 Task: Use Asana to organize and track client feedback for the revision process.
Action: Mouse moved to (63, 261)
Screenshot: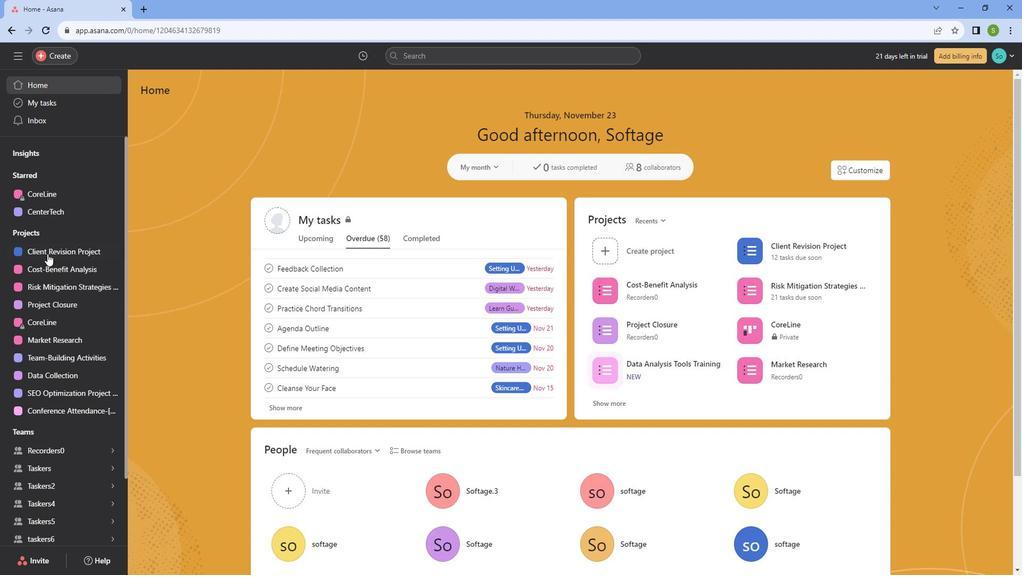 
Action: Mouse pressed left at (63, 261)
Screenshot: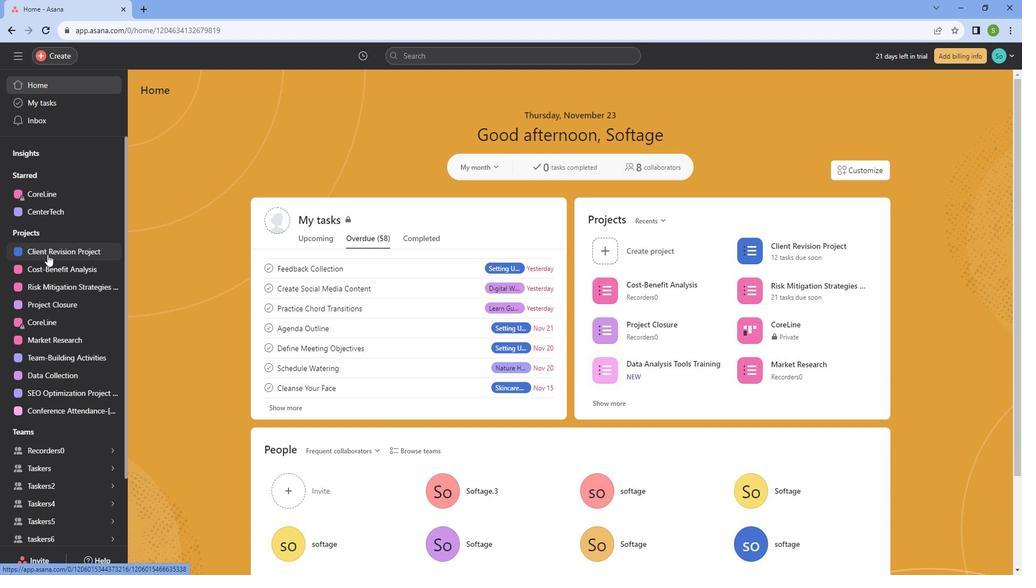 
Action: Mouse moved to (689, 174)
Screenshot: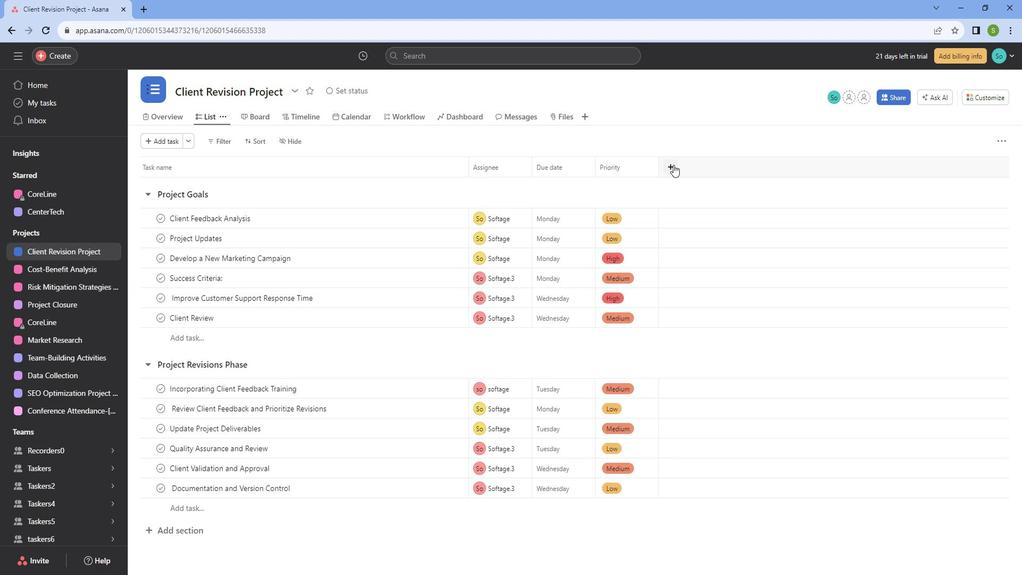 
Action: Mouse pressed left at (689, 174)
Screenshot: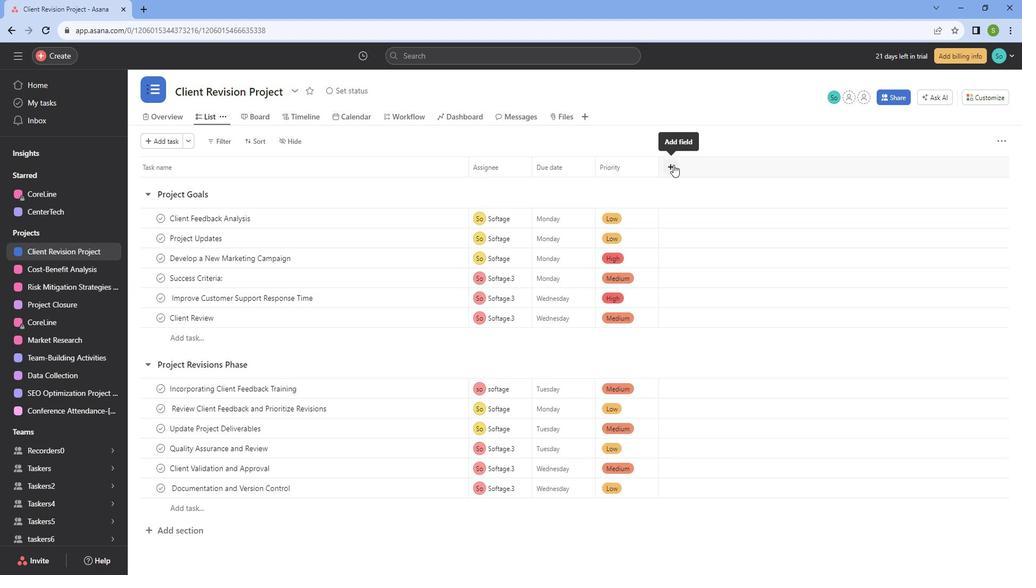 
Action: Mouse moved to (708, 301)
Screenshot: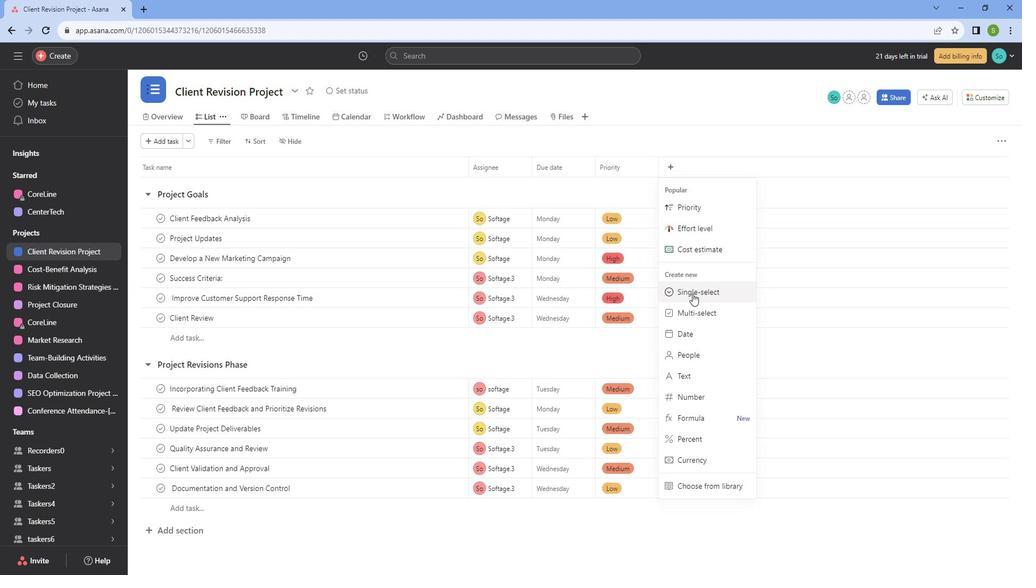 
Action: Mouse pressed left at (708, 301)
Screenshot: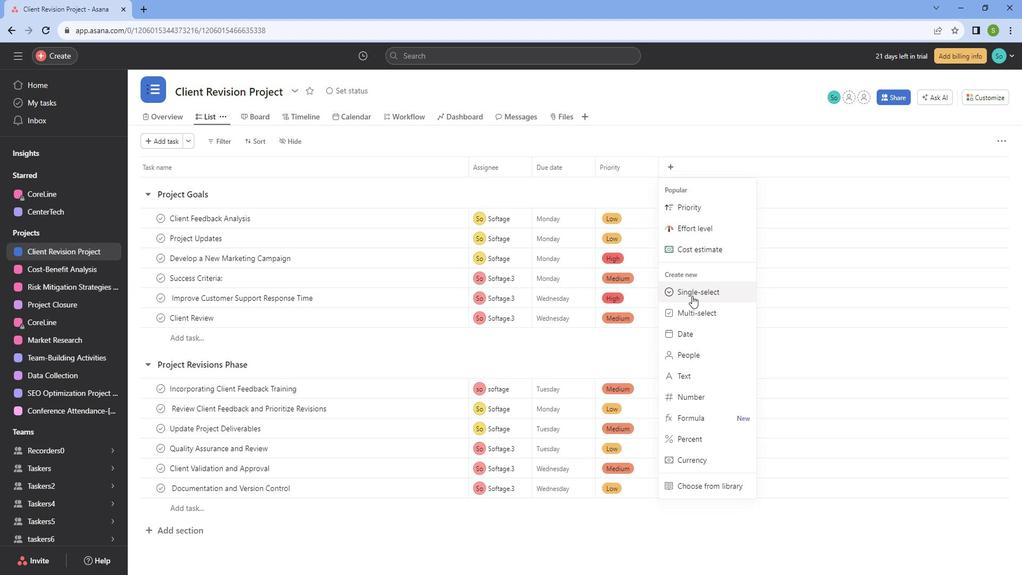 
Action: Mouse moved to (481, 234)
Screenshot: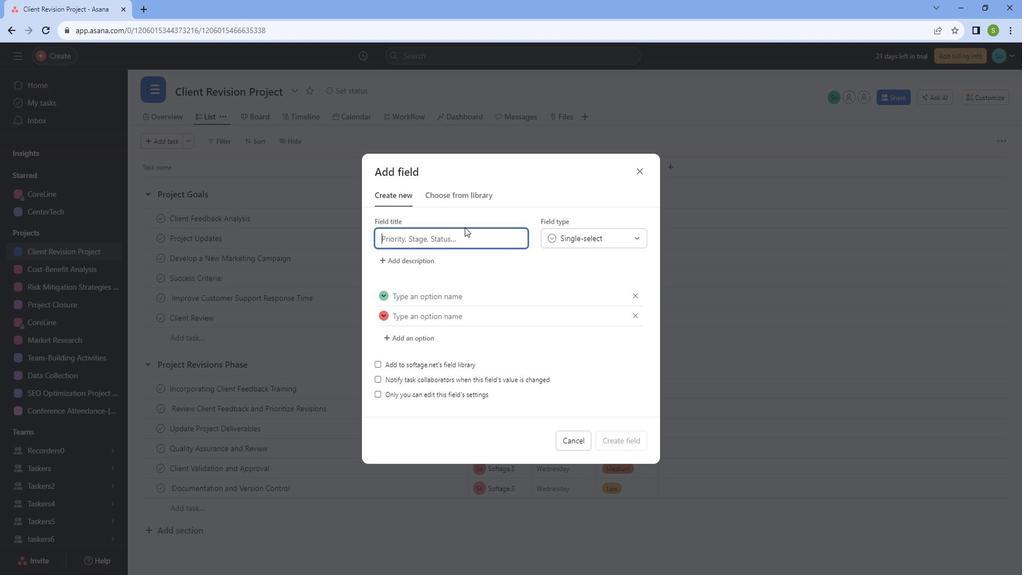 
Action: Key pressed <Key.caps_lock>C<Key.caps_lock>lient<Key.space><Key.caps_lock>F<Key.caps_lock>eedback
Screenshot: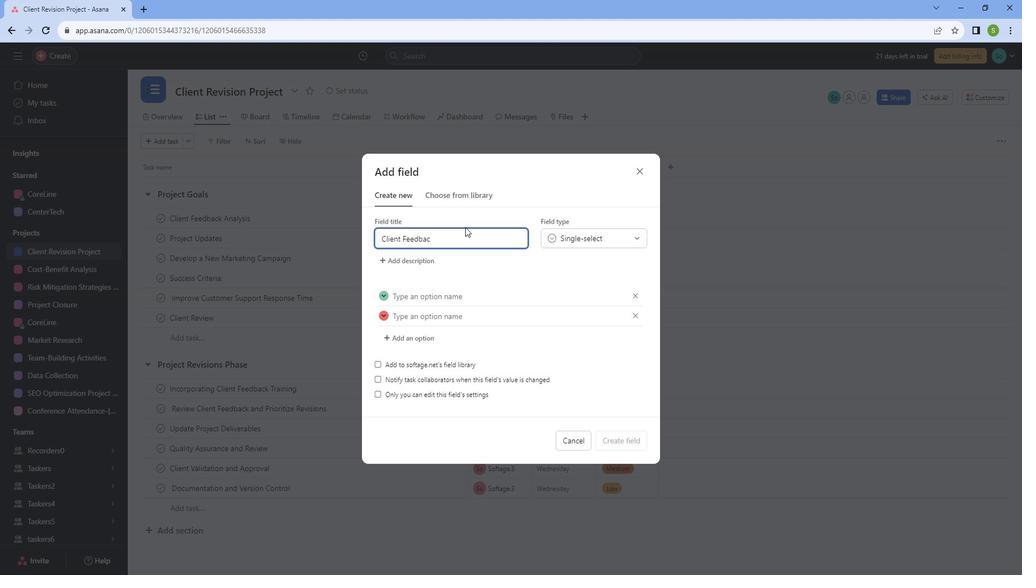 
Action: Mouse moved to (466, 297)
Screenshot: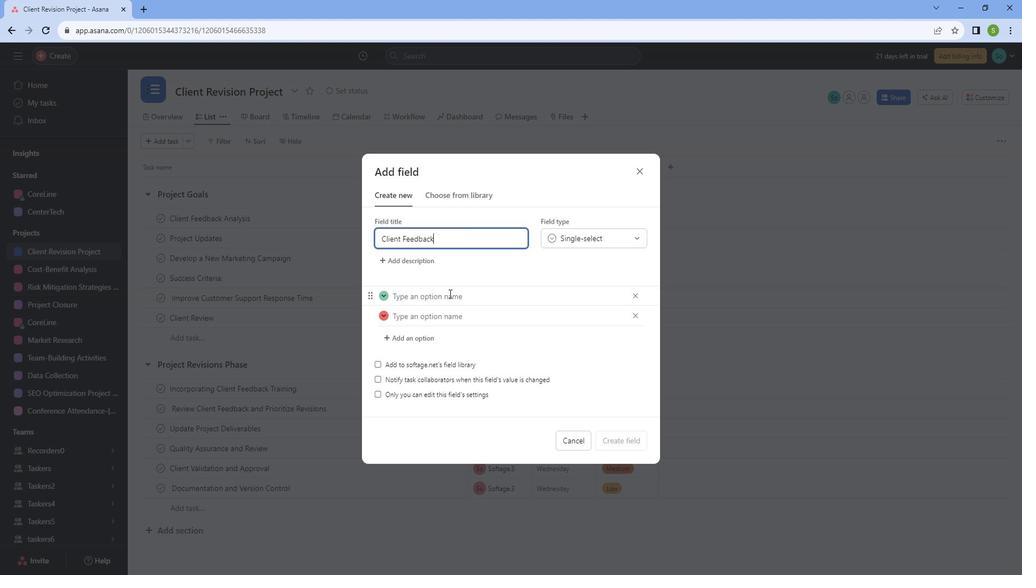 
Action: Mouse pressed left at (466, 297)
Screenshot: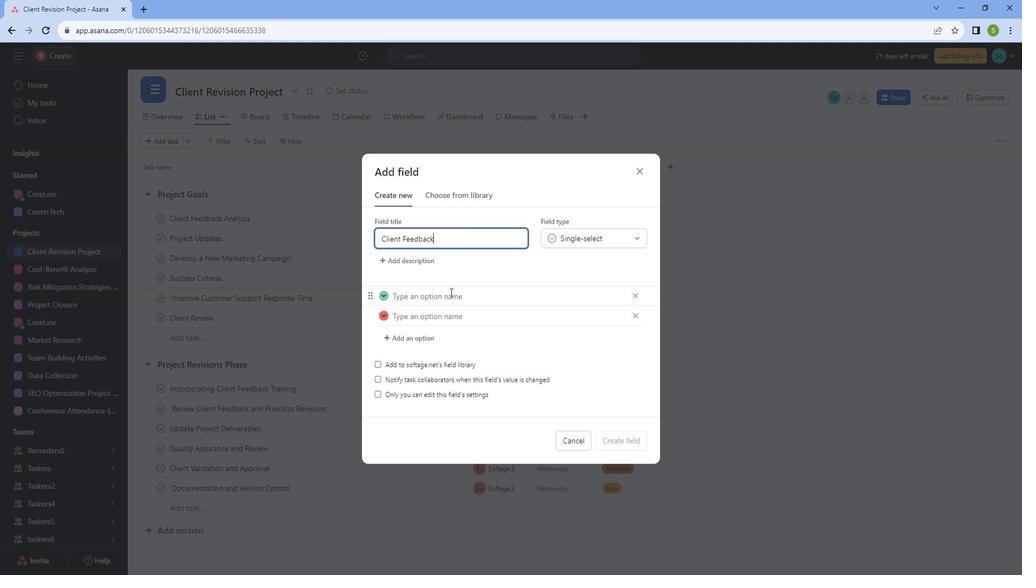 
Action: Key pressed <Key.caps_lock>G<Key.caps_lock>ood<Key.space>to<Key.space><Key.caps_lock>G<Key.caps_lock>o
Screenshot: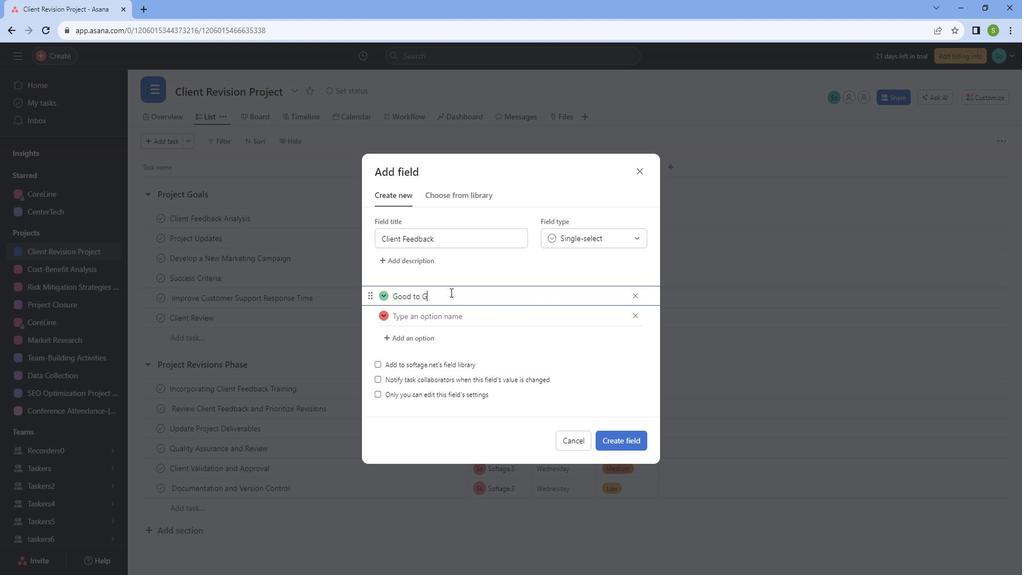 
Action: Mouse moved to (450, 311)
Screenshot: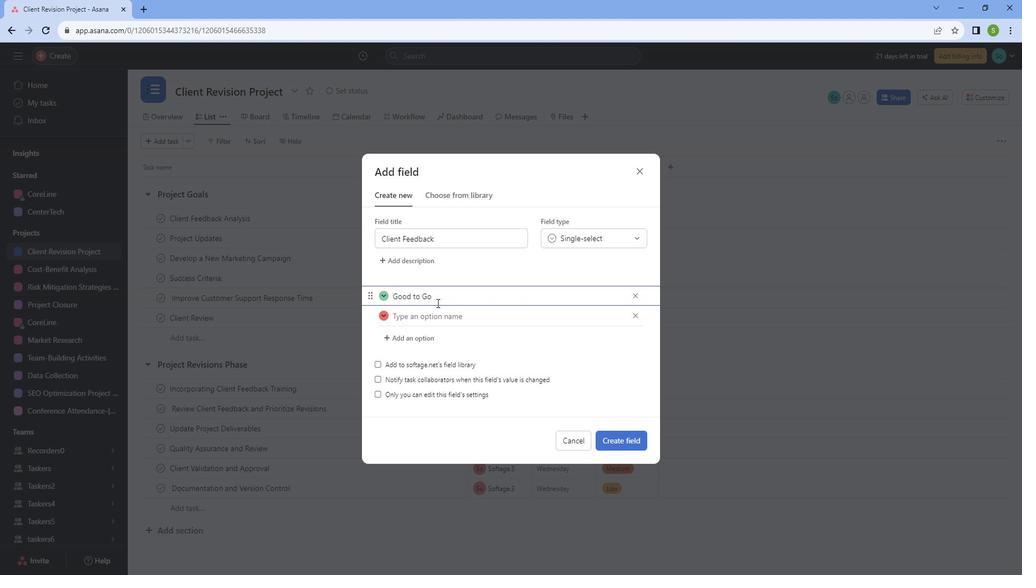 
Action: Mouse pressed left at (450, 311)
Screenshot: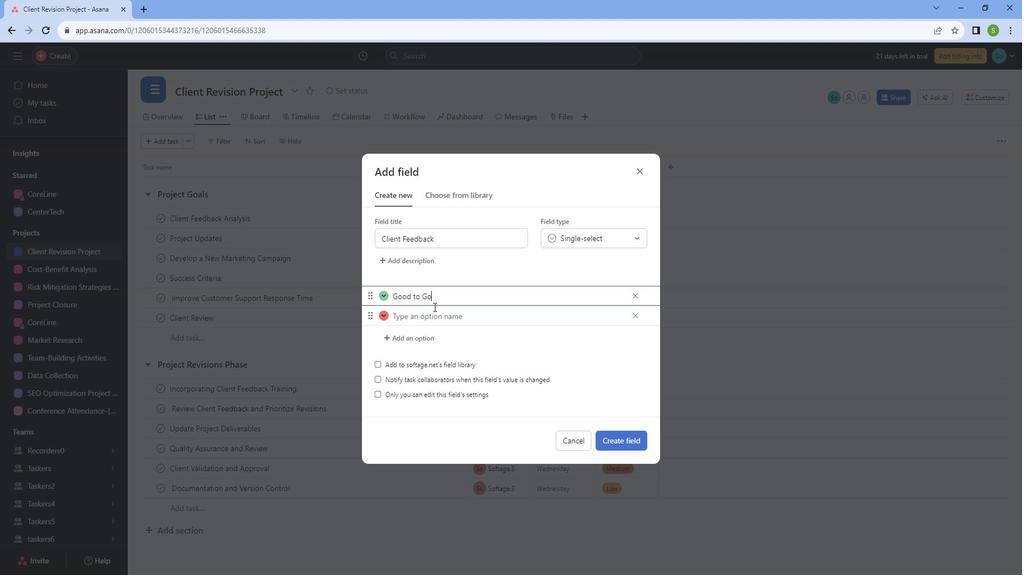 
Action: Key pressed <Key.caps_lock>N<Key.caps_lock>eeds<Key.space><Key.caps_lock>P<Key.caps_lock>reparation
Screenshot: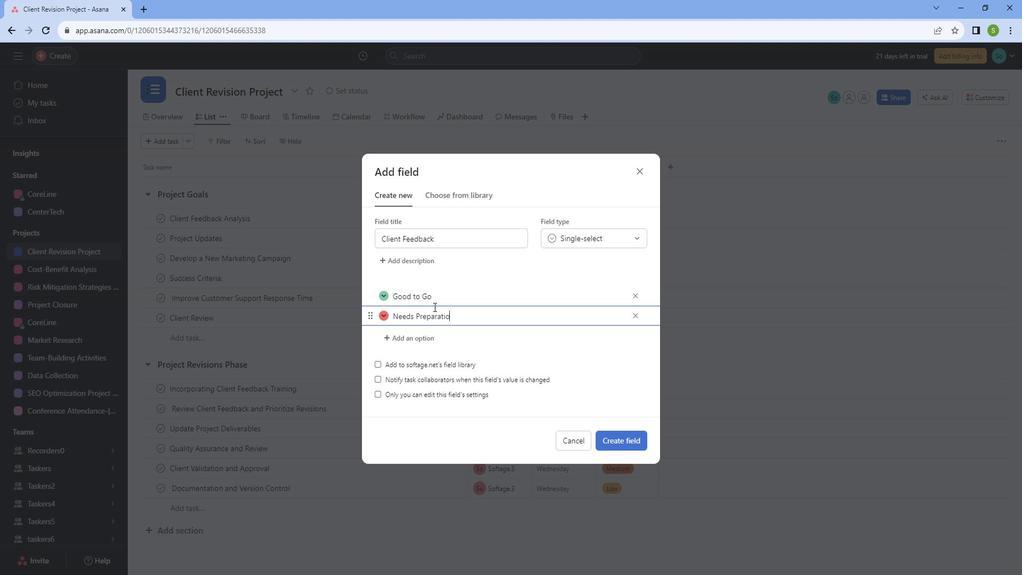 
Action: Mouse moved to (648, 438)
Screenshot: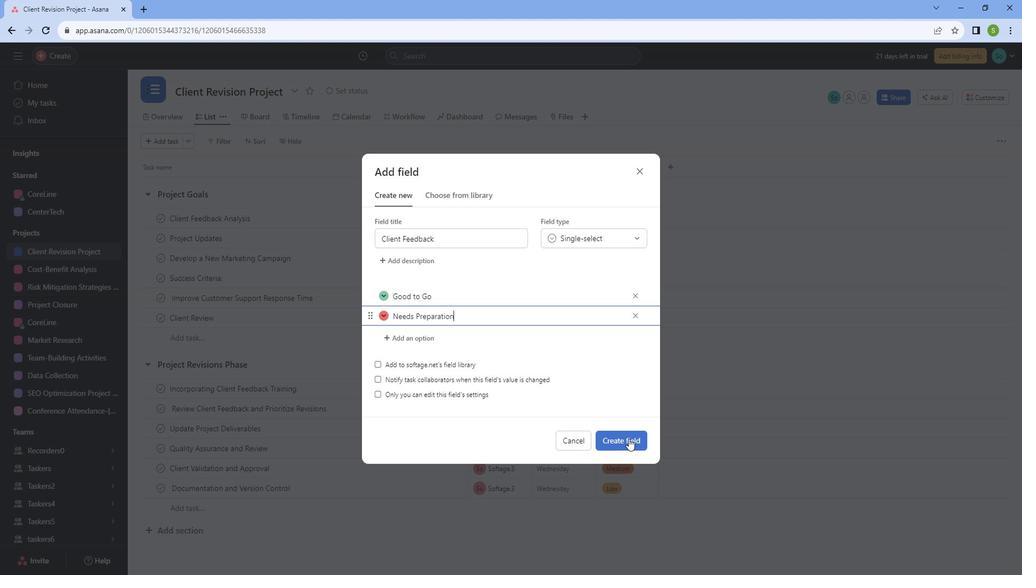 
Action: Mouse pressed left at (648, 438)
Screenshot: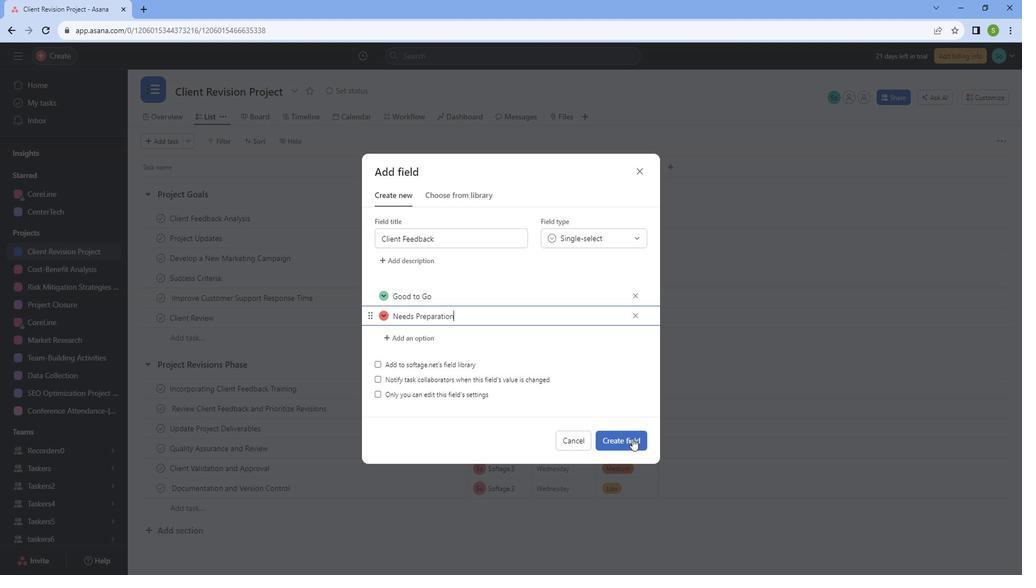
Action: Mouse moved to (736, 391)
Screenshot: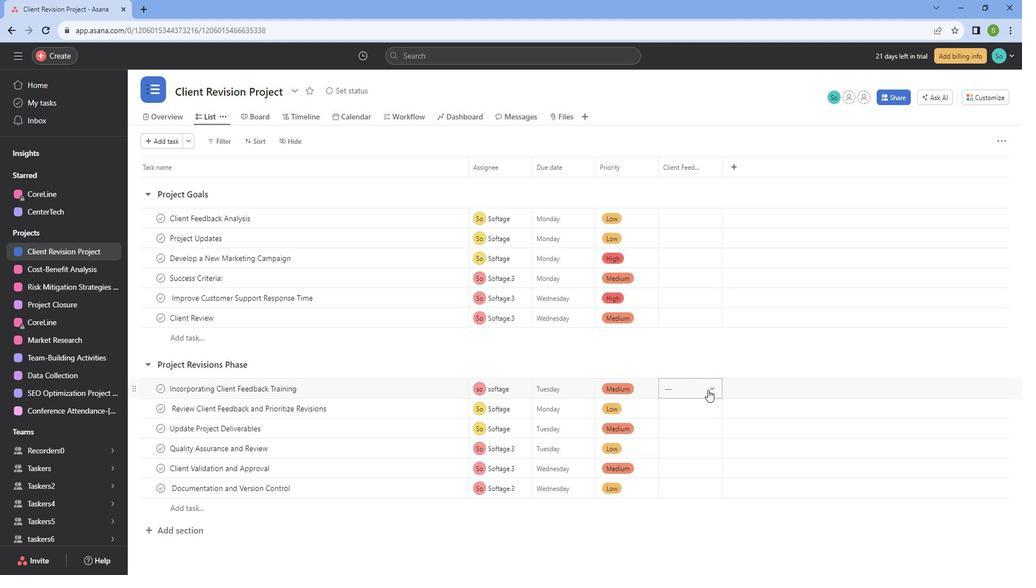 
Action: Mouse pressed left at (736, 391)
Screenshot: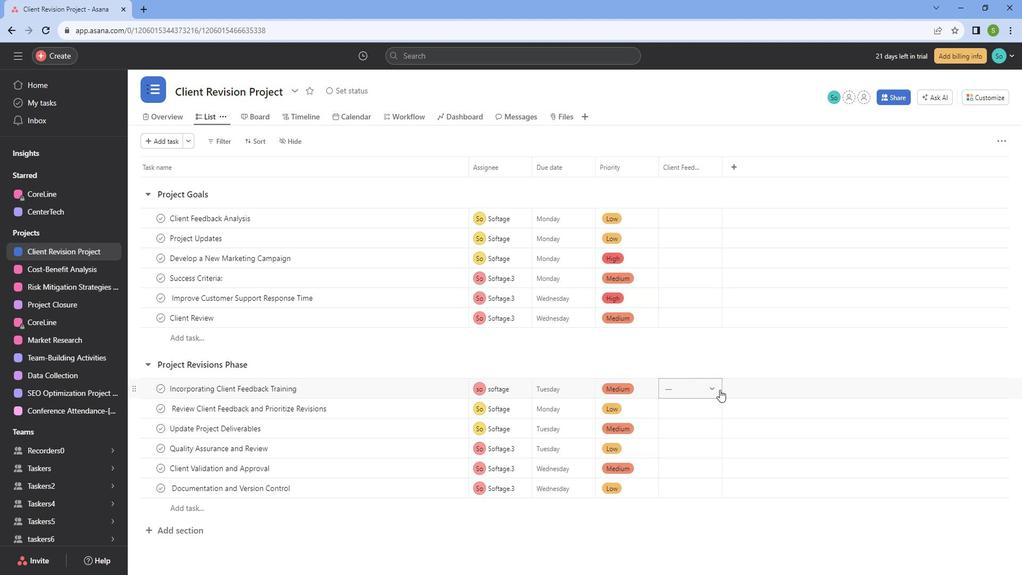 
Action: Mouse moved to (717, 425)
Screenshot: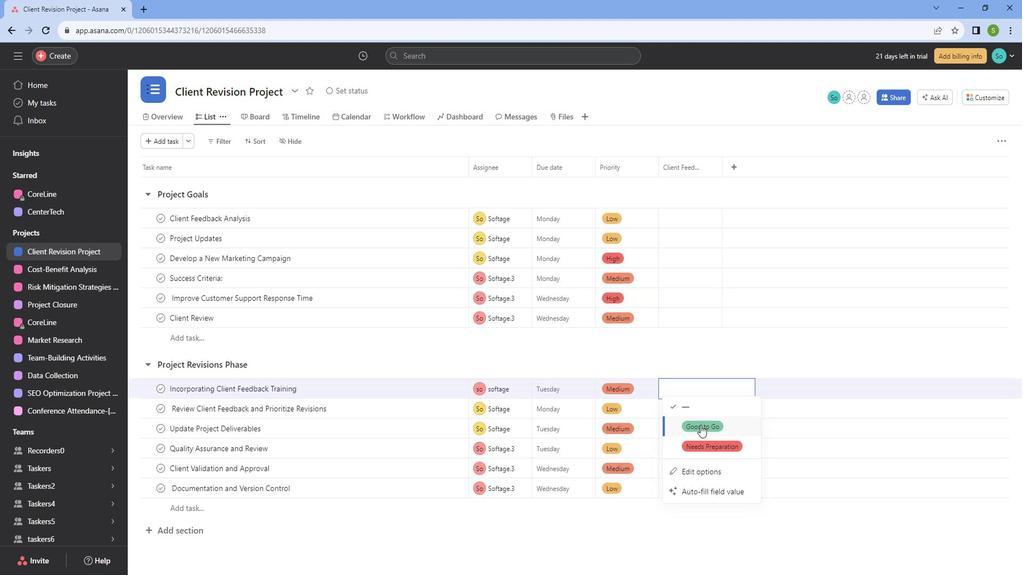 
Action: Mouse pressed left at (717, 425)
Screenshot: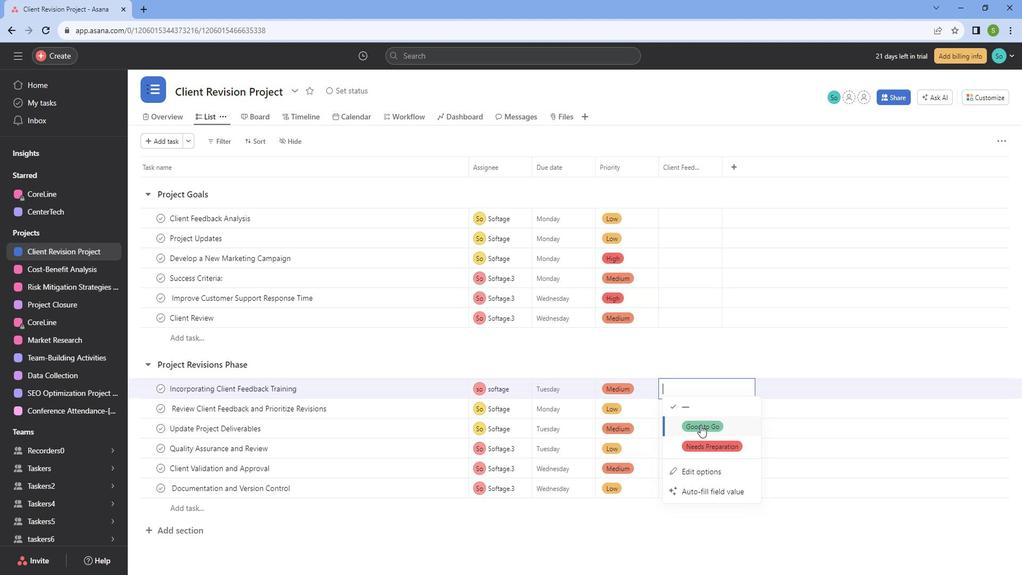 
Action: Mouse moved to (730, 408)
Screenshot: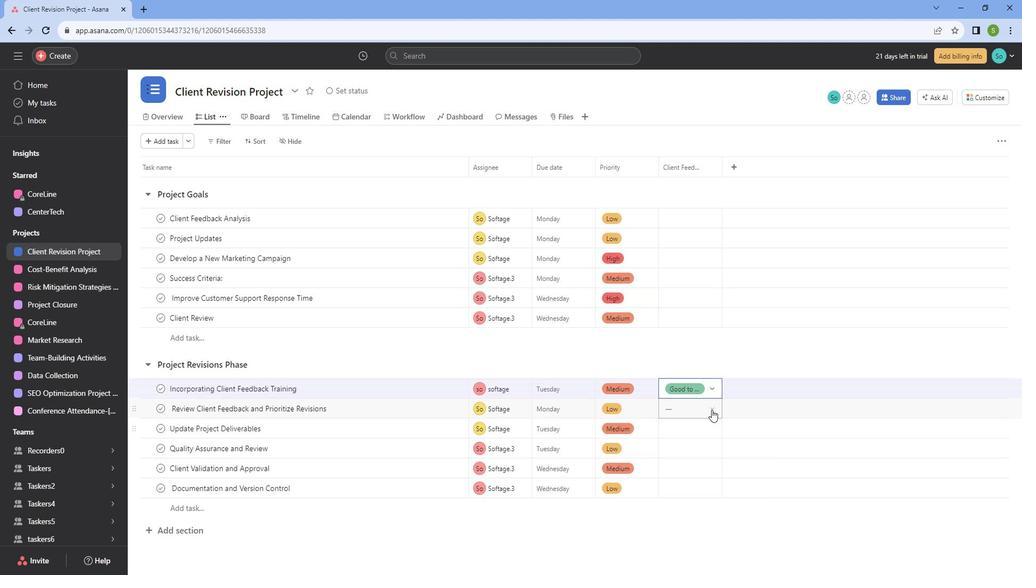 
Action: Mouse pressed left at (730, 408)
Screenshot: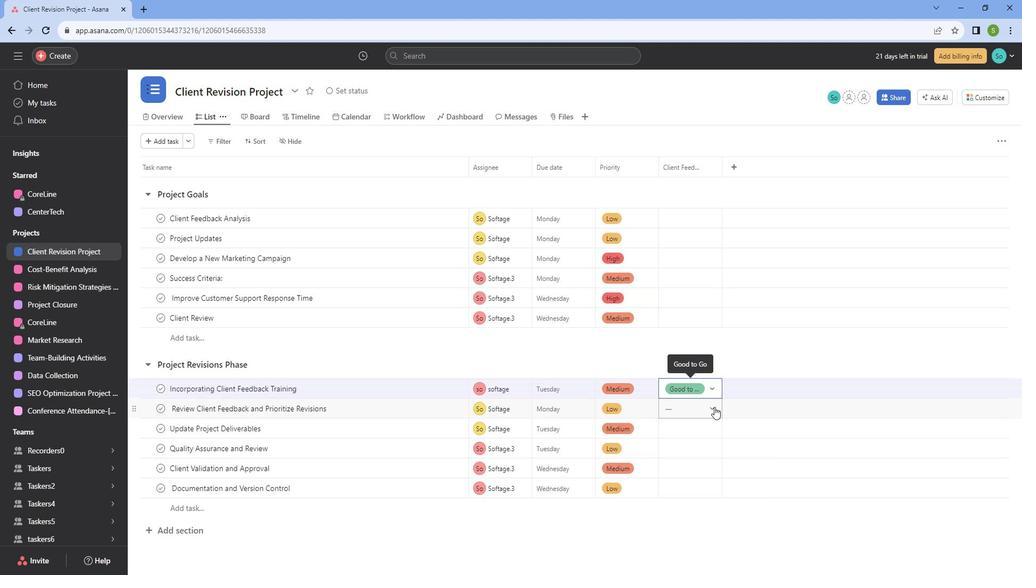 
Action: Mouse moved to (732, 460)
Screenshot: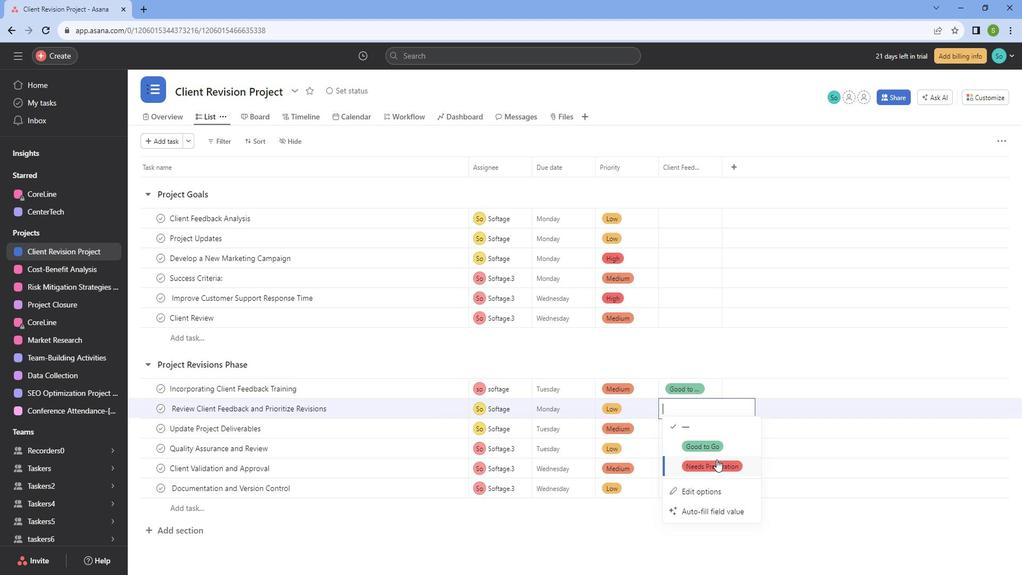 
Action: Mouse pressed left at (732, 460)
Screenshot: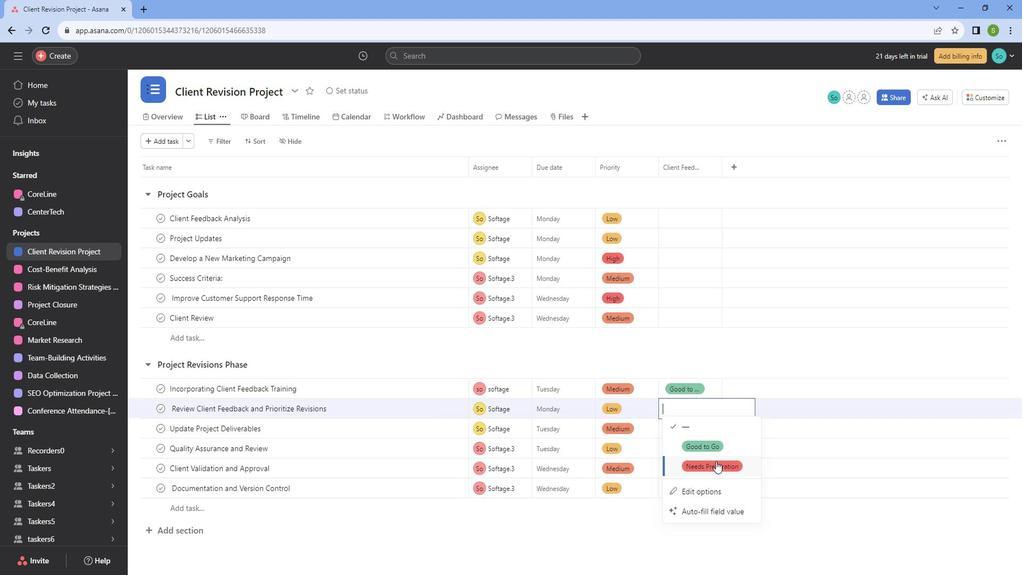 
Action: Mouse moved to (727, 416)
Screenshot: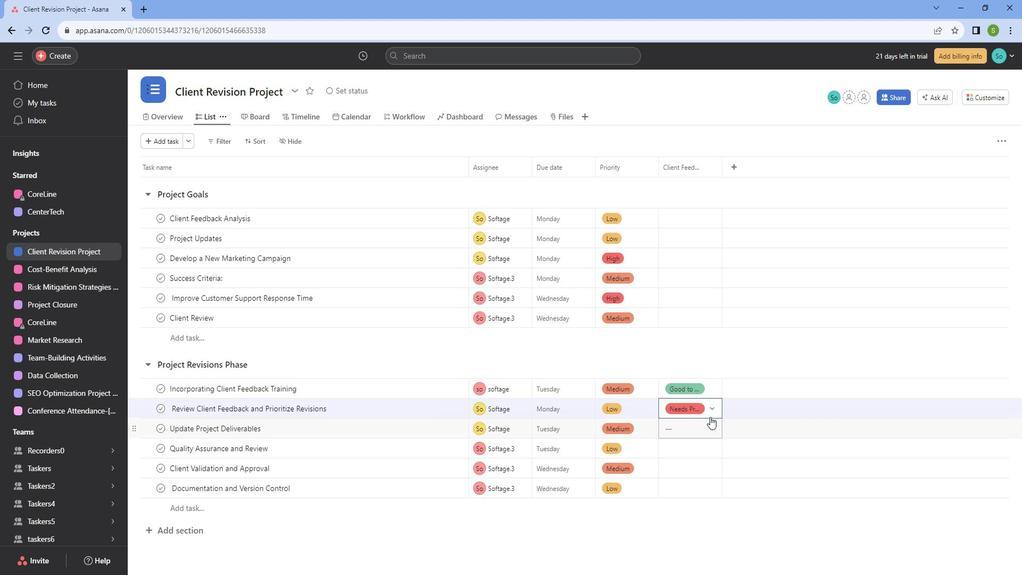 
Action: Mouse pressed left at (727, 416)
Screenshot: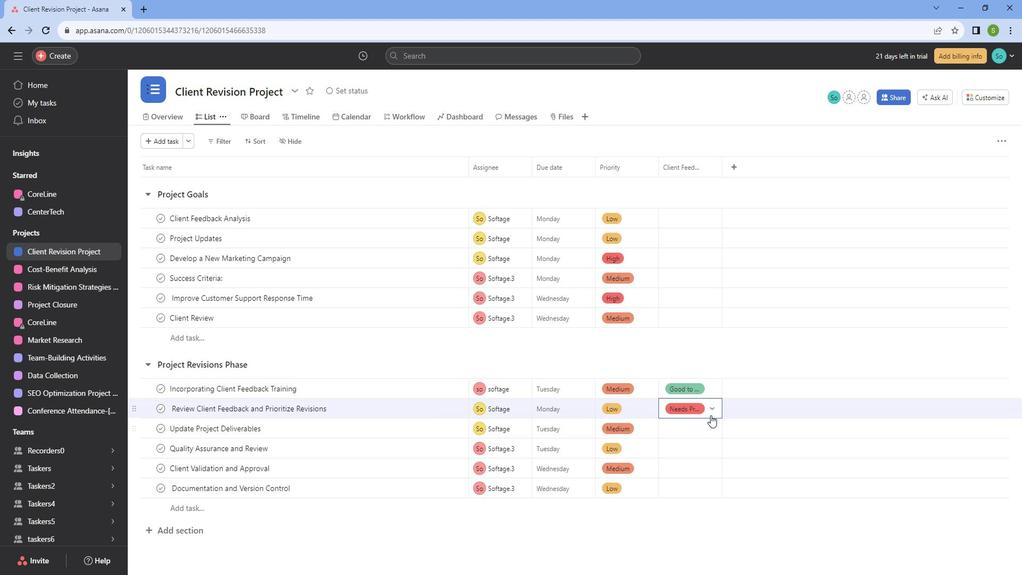 
Action: Mouse moved to (752, 369)
Screenshot: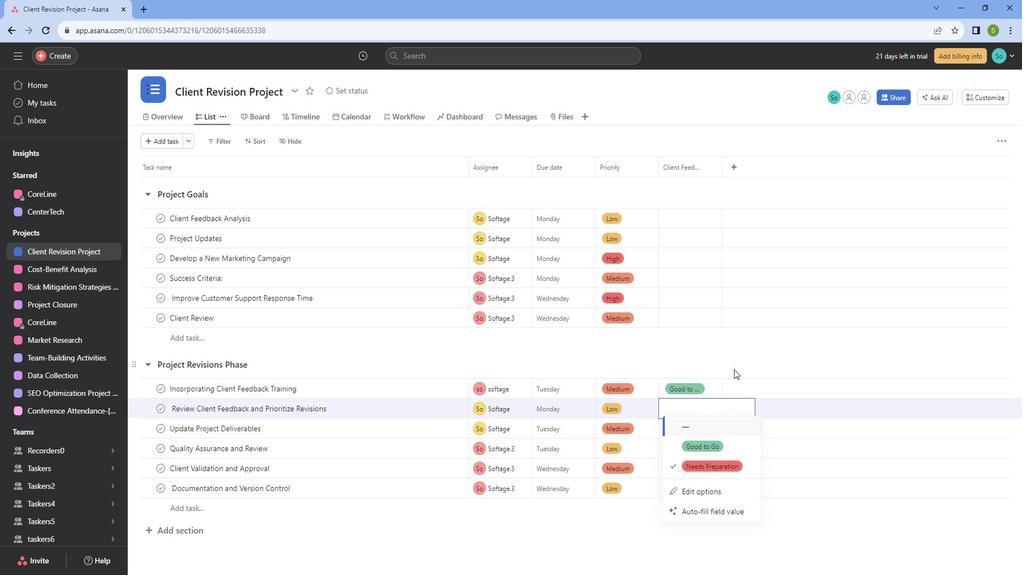 
Action: Mouse pressed left at (752, 369)
Screenshot: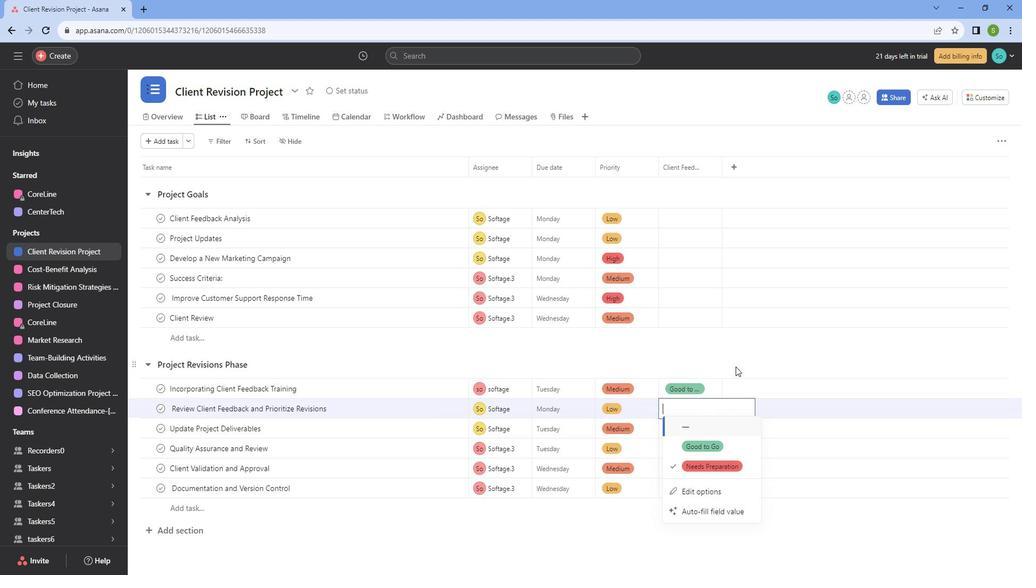 
Action: Mouse moved to (726, 406)
Screenshot: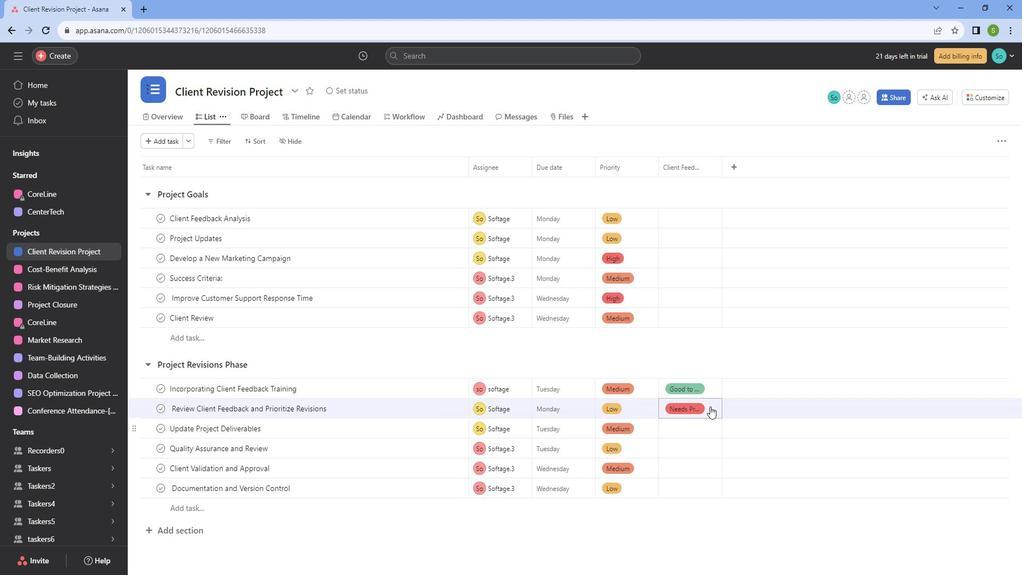 
Action: Mouse pressed left at (726, 406)
Screenshot: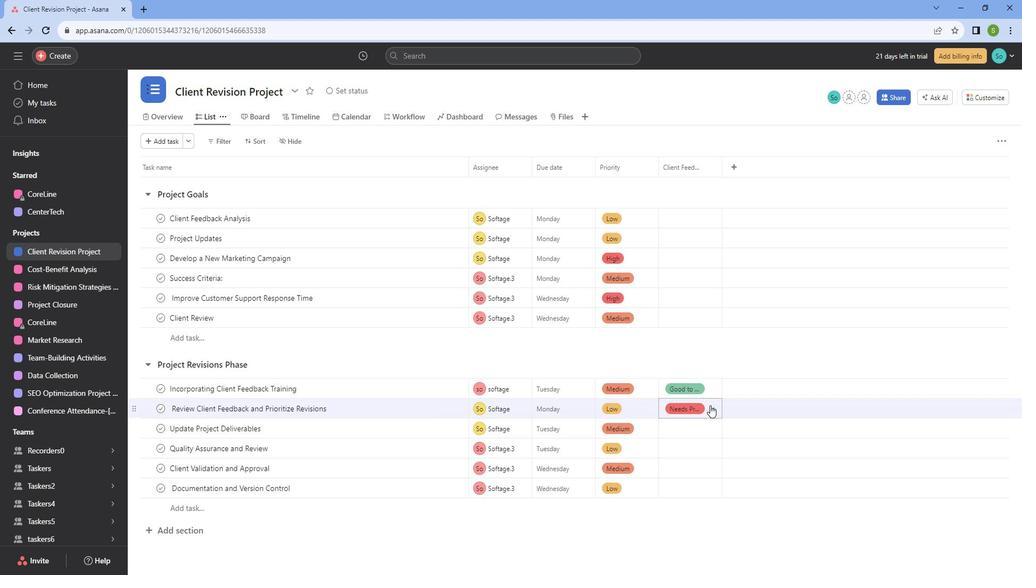 
Action: Mouse moved to (716, 440)
Screenshot: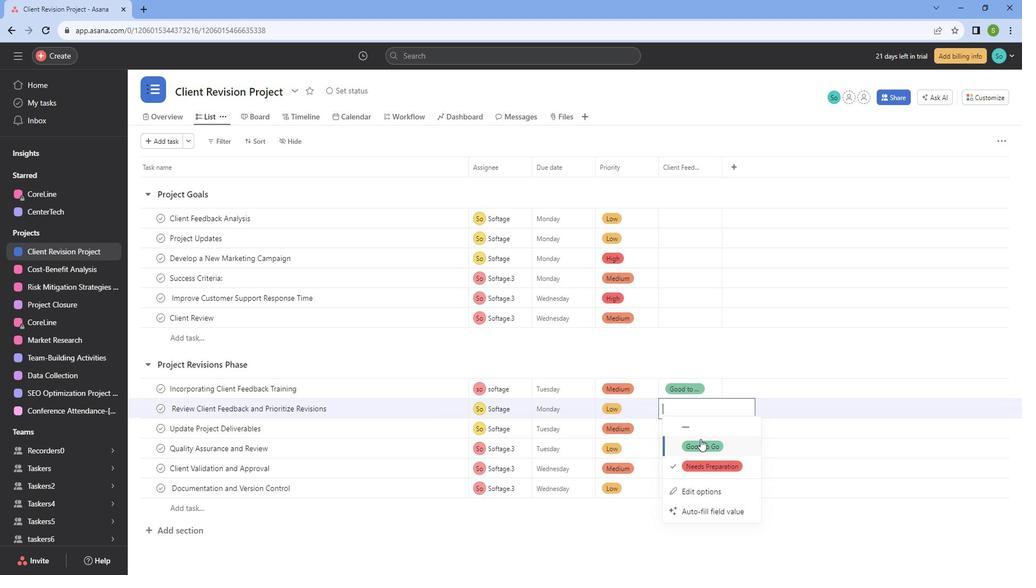 
Action: Mouse pressed left at (716, 440)
Screenshot: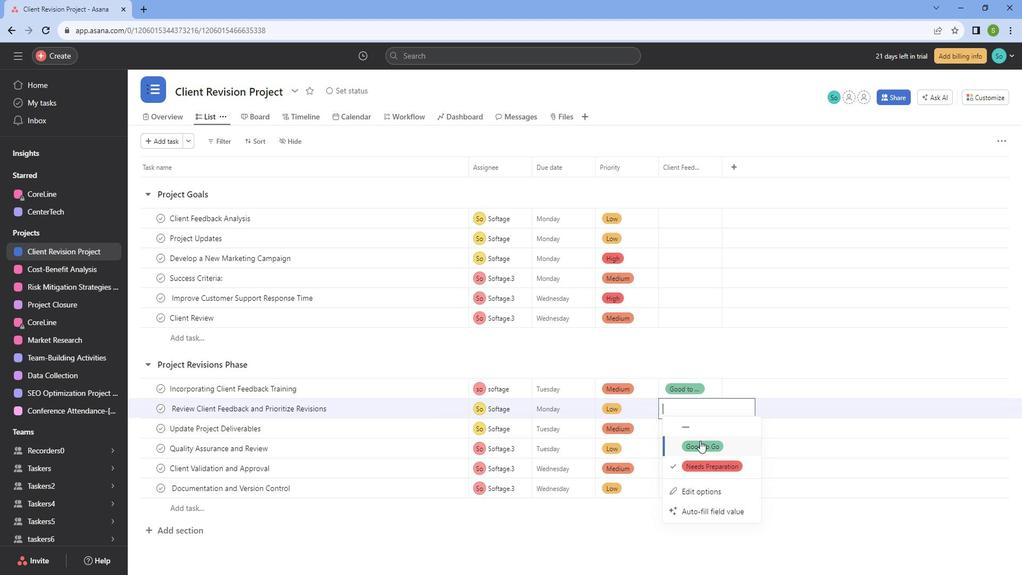 
Action: Mouse moved to (720, 424)
Screenshot: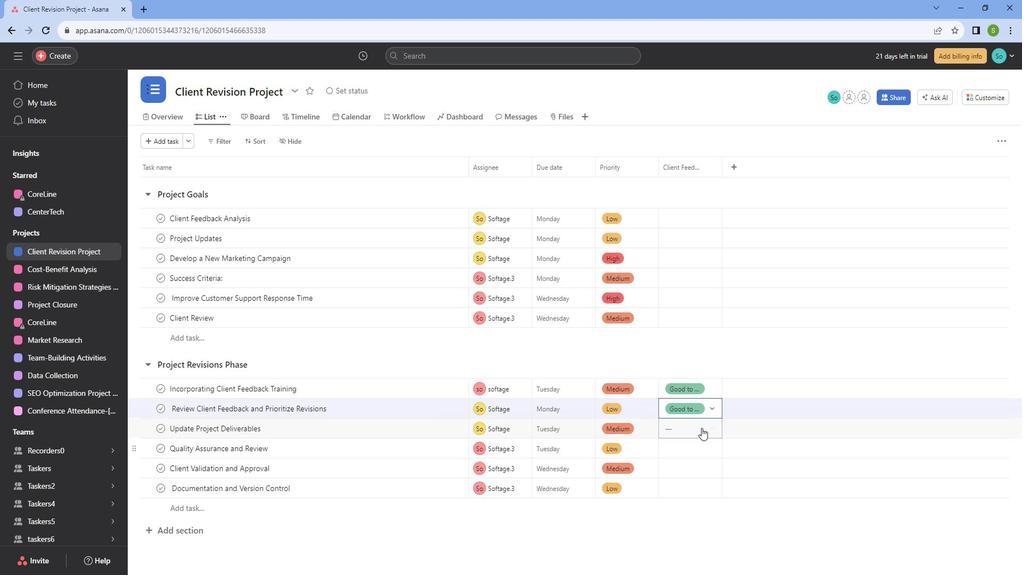 
Action: Mouse pressed left at (720, 424)
Screenshot: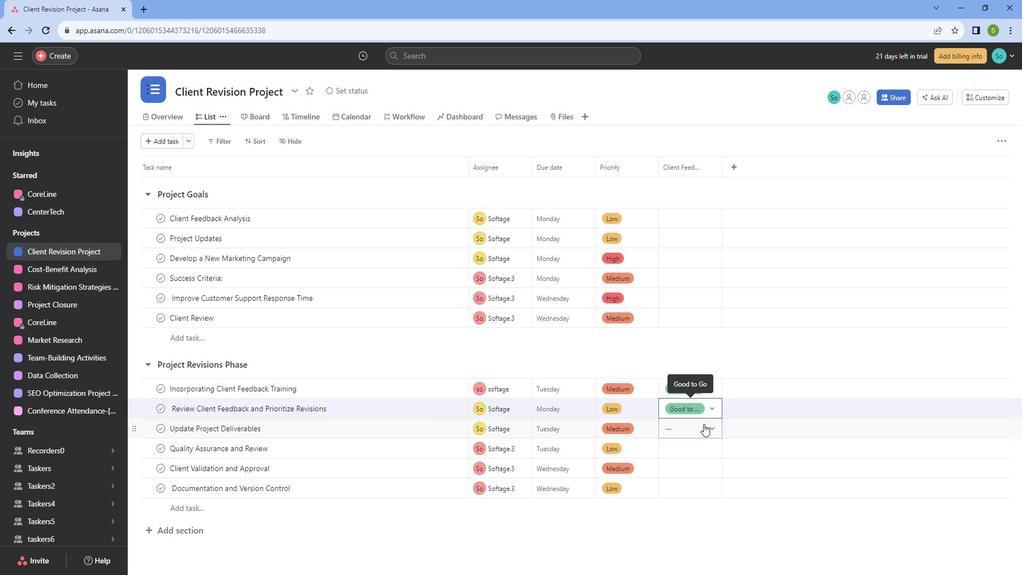 
Action: Mouse moved to (721, 481)
Screenshot: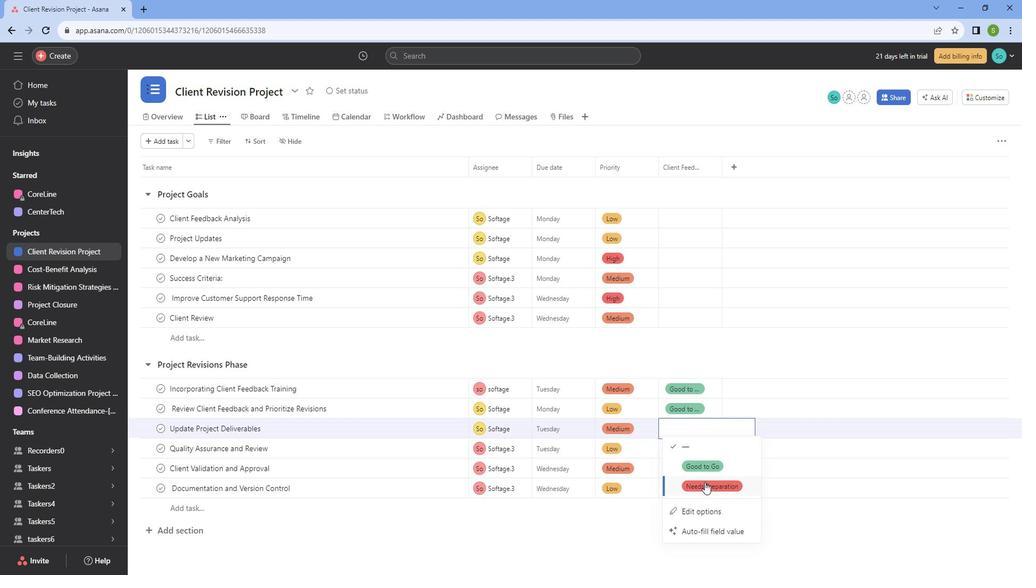 
Action: Mouse pressed left at (721, 481)
Screenshot: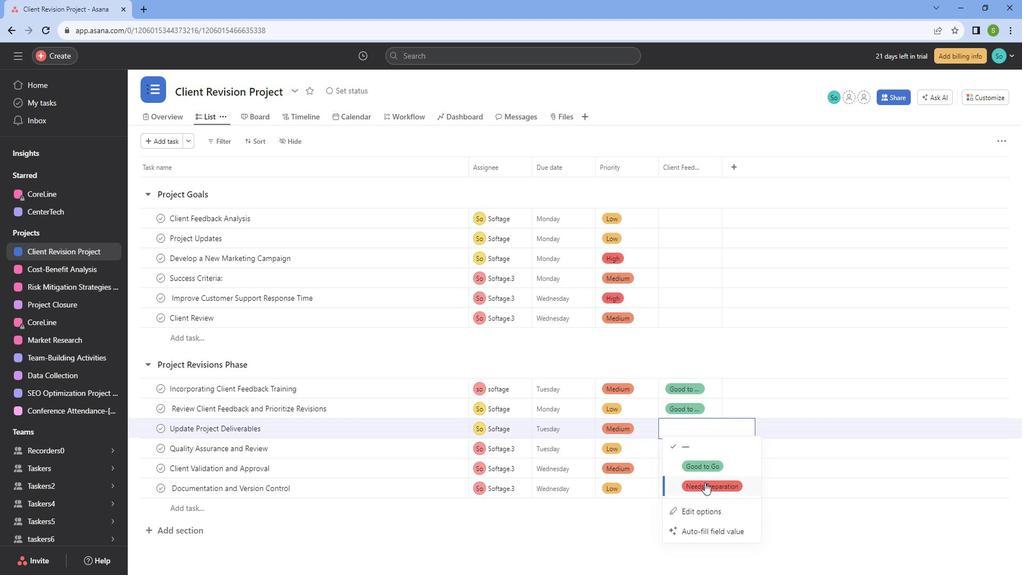 
Action: Mouse moved to (726, 445)
Screenshot: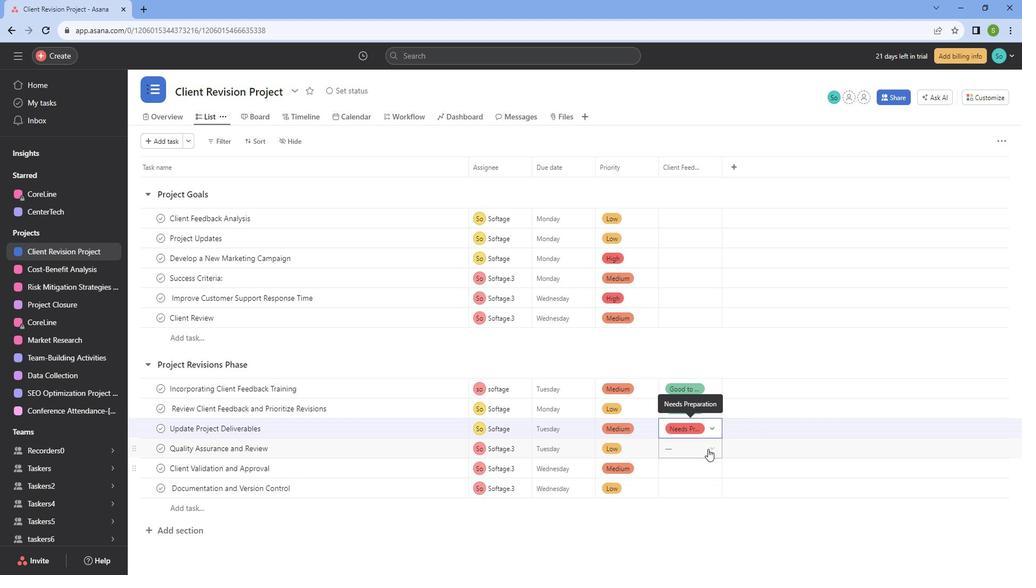 
Action: Mouse pressed left at (726, 445)
Screenshot: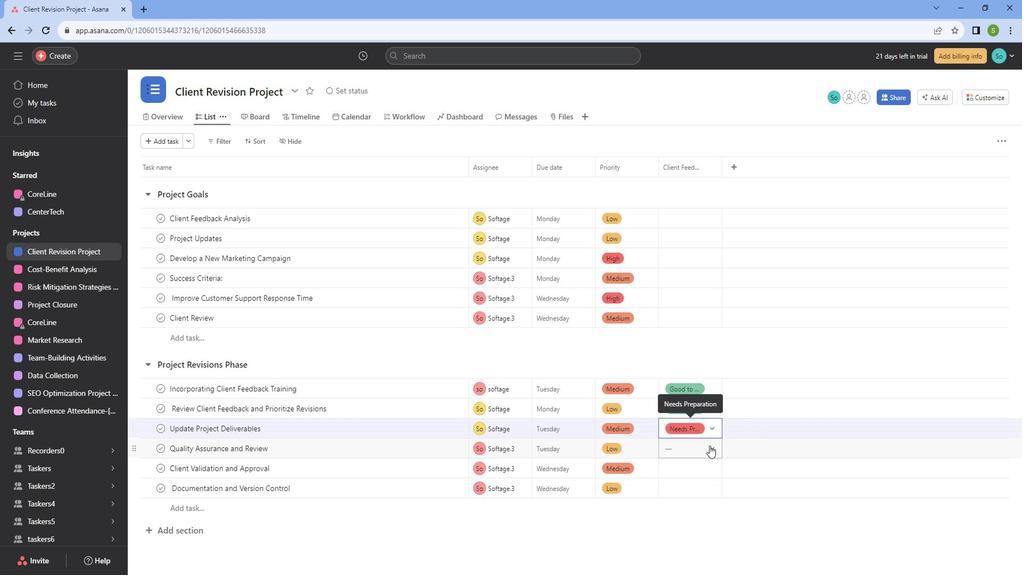 
Action: Mouse moved to (716, 480)
Screenshot: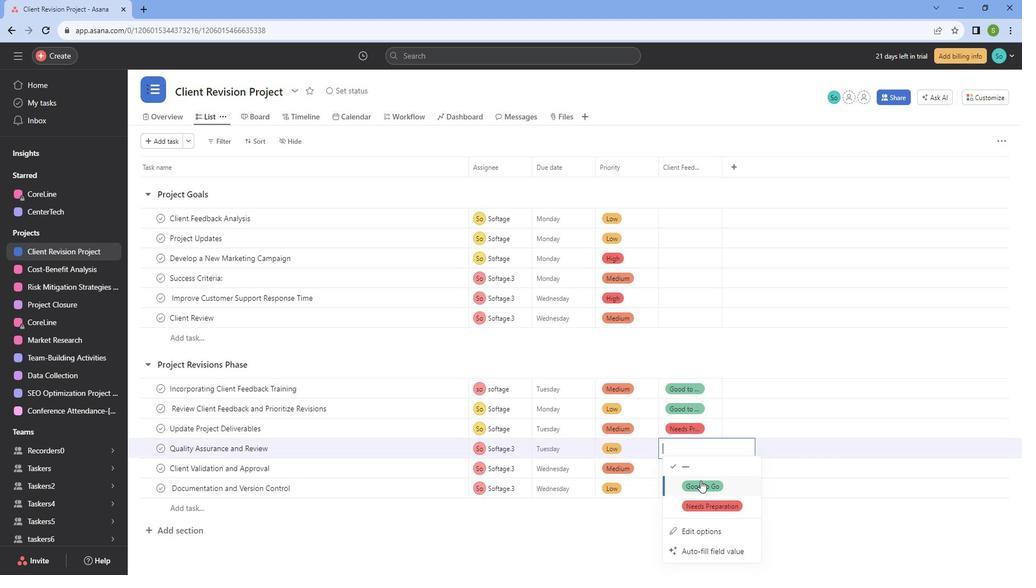 
Action: Mouse pressed left at (716, 480)
Screenshot: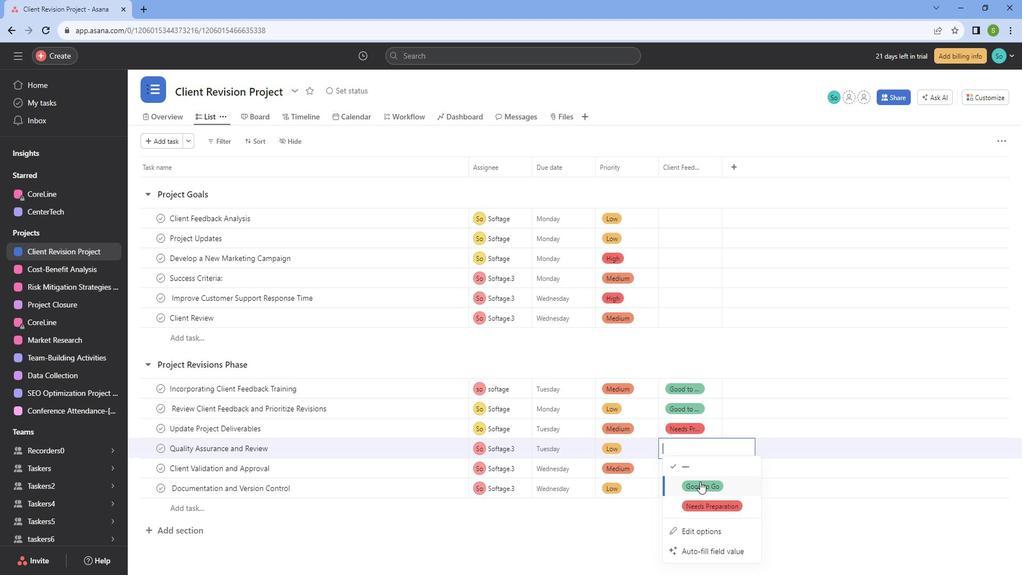 
Action: Mouse moved to (718, 459)
Screenshot: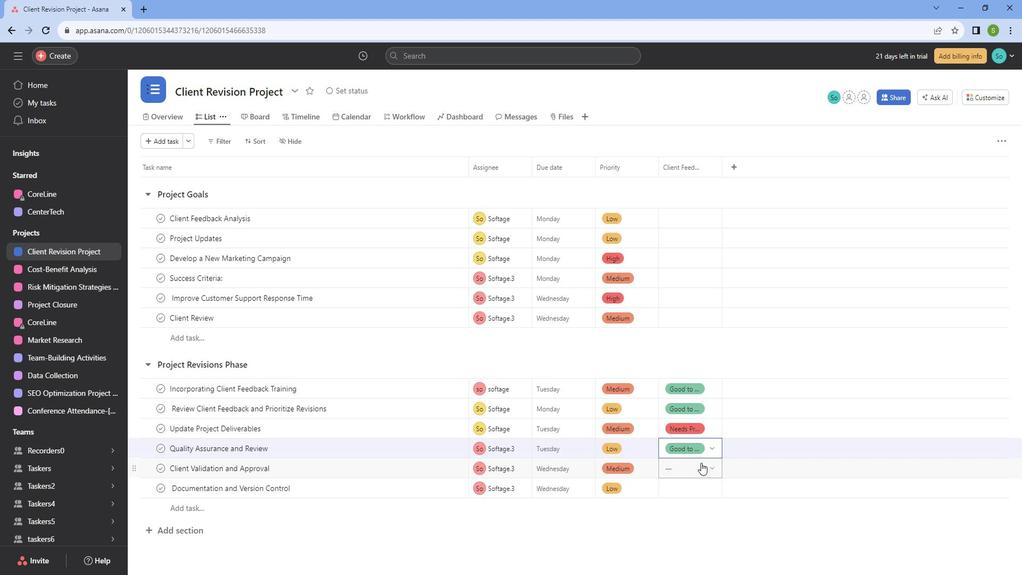 
Action: Mouse pressed left at (718, 459)
Screenshot: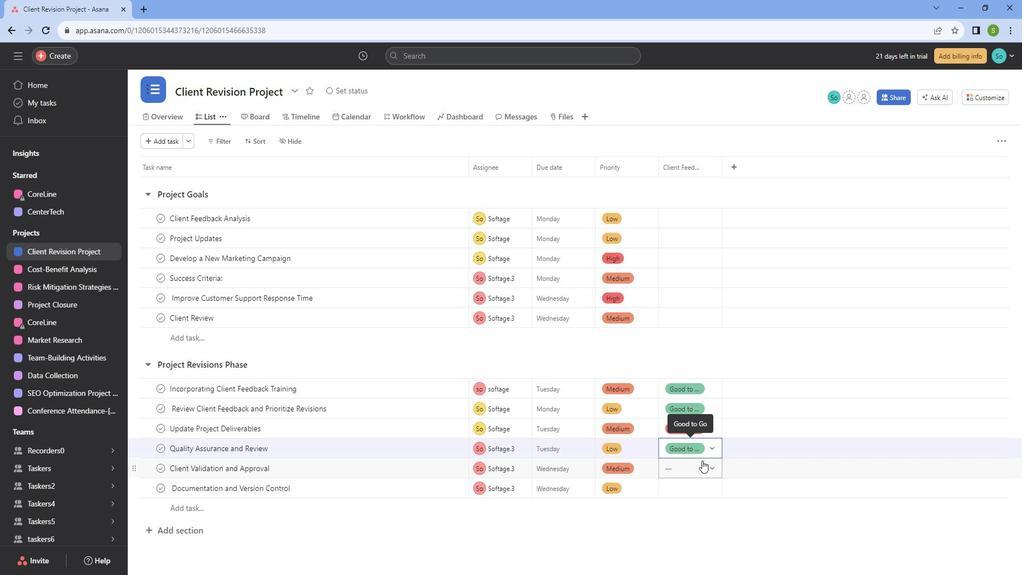 
Action: Mouse moved to (744, 388)
Screenshot: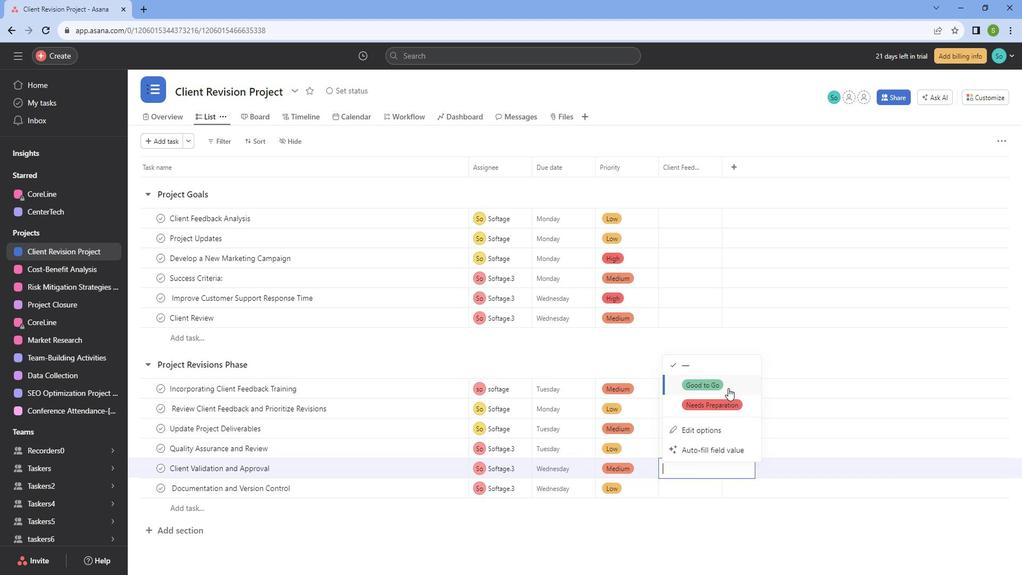 
Action: Mouse pressed left at (744, 388)
Screenshot: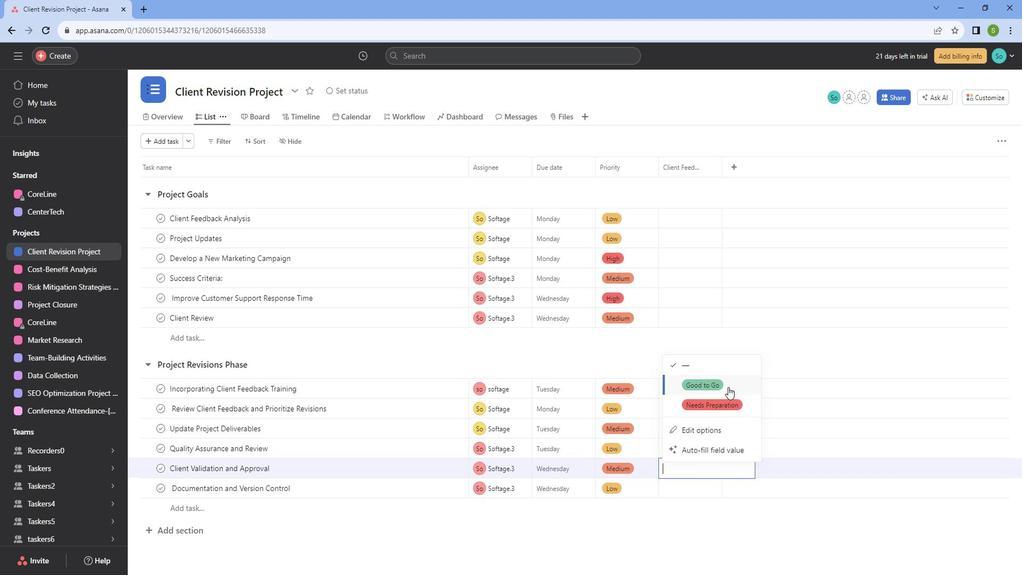 
Action: Mouse moved to (740, 481)
Screenshot: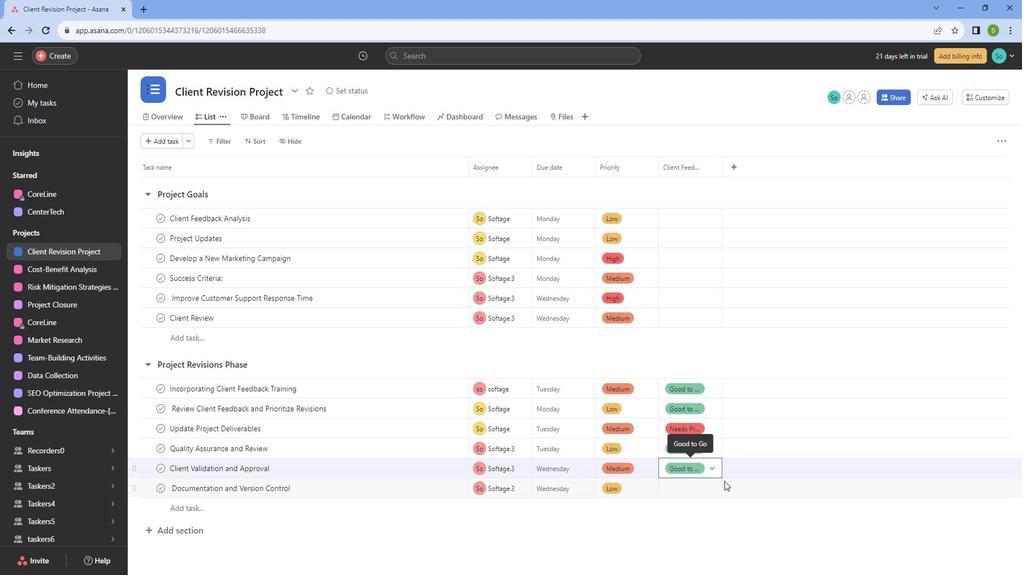 
Action: Mouse pressed left at (740, 481)
Screenshot: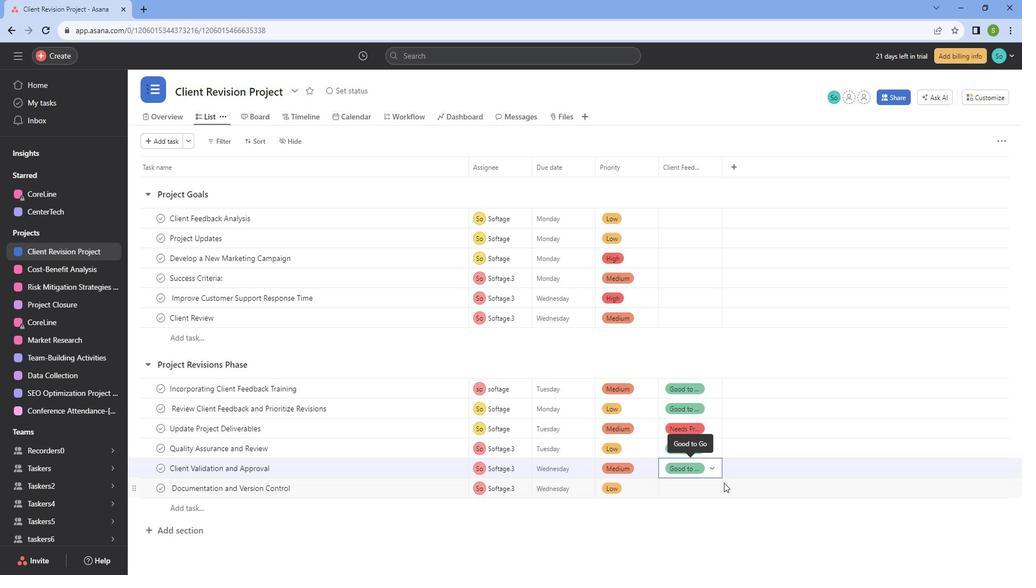 
Action: Mouse moved to (733, 481)
Screenshot: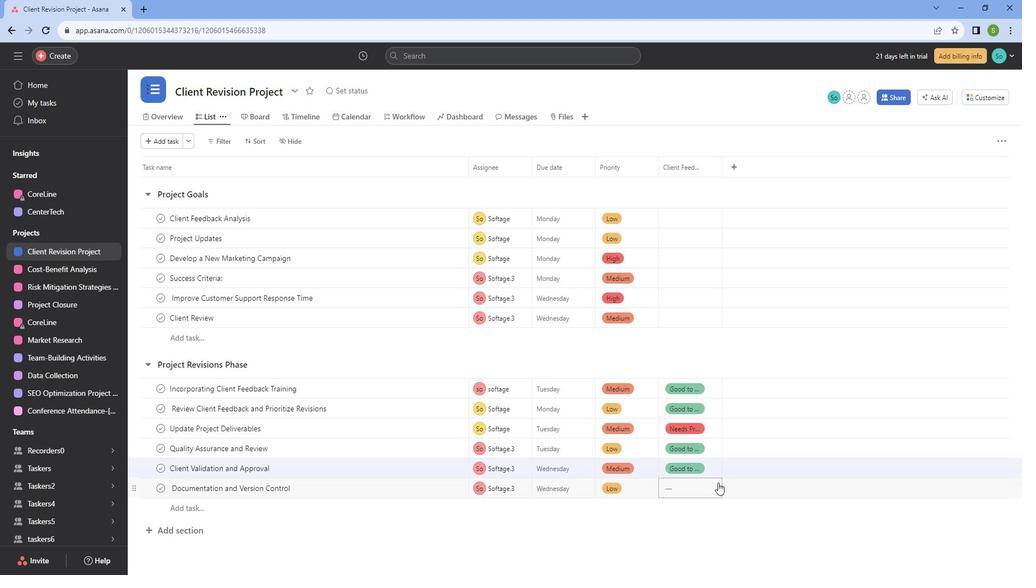 
Action: Mouse pressed left at (733, 481)
Screenshot: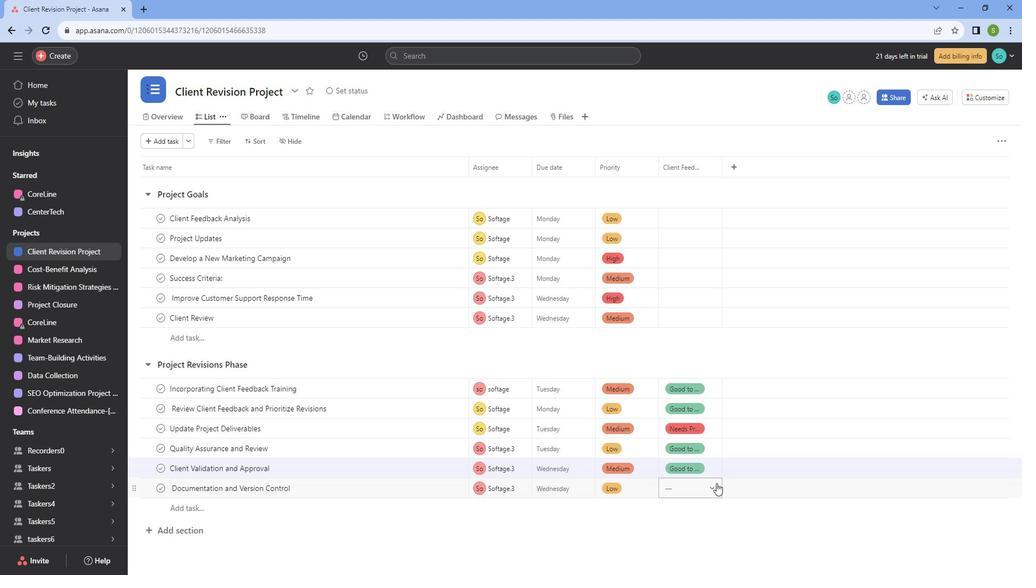 
Action: Mouse moved to (744, 421)
Screenshot: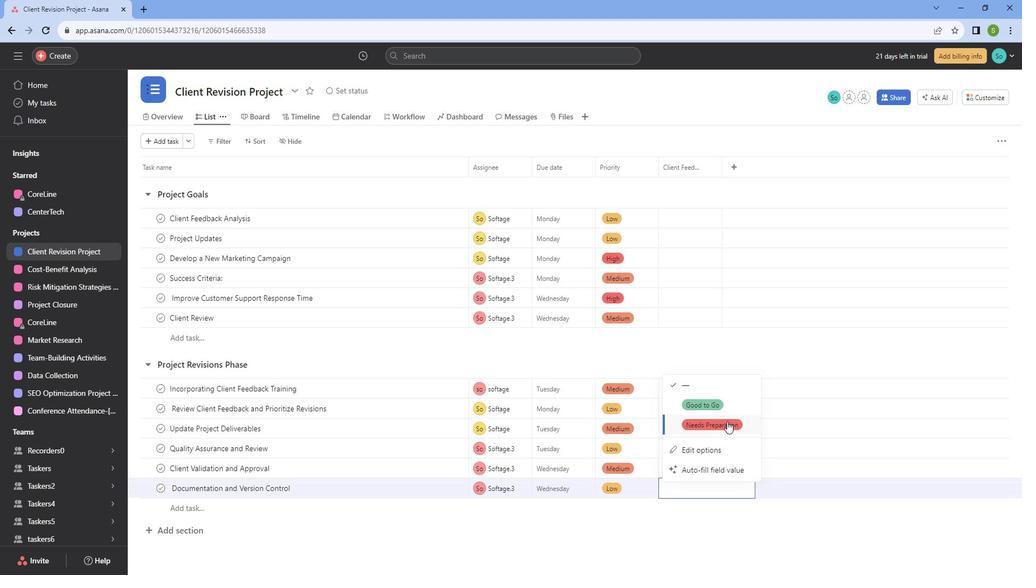 
Action: Mouse pressed left at (744, 421)
Screenshot: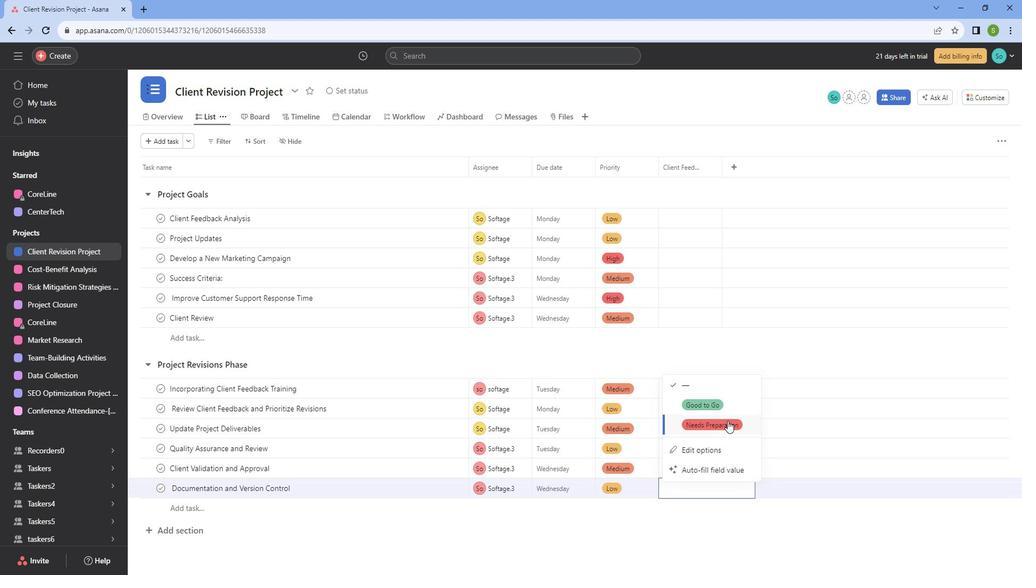 
Action: Mouse moved to (754, 363)
Screenshot: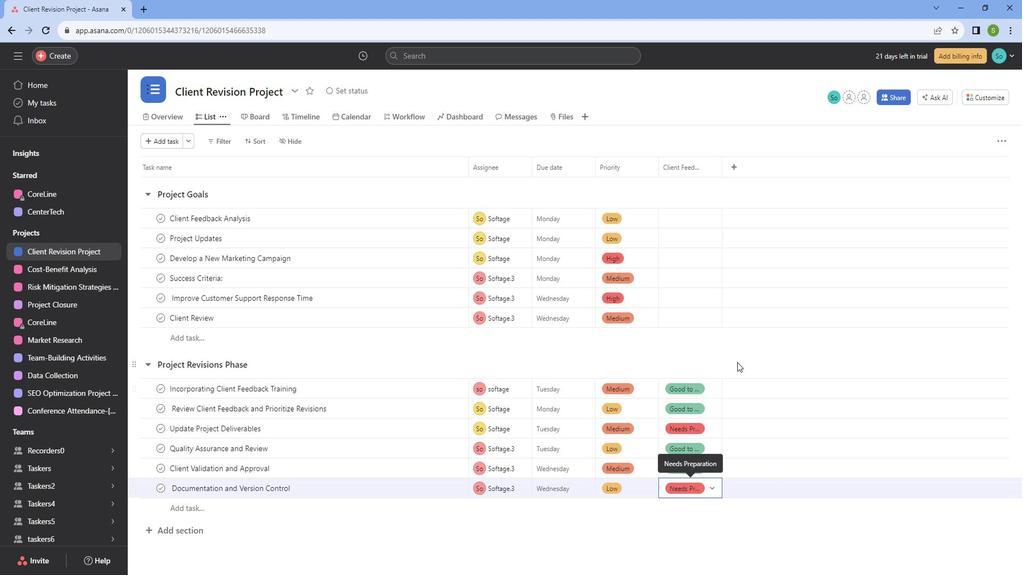 
Action: Mouse pressed left at (754, 363)
Screenshot: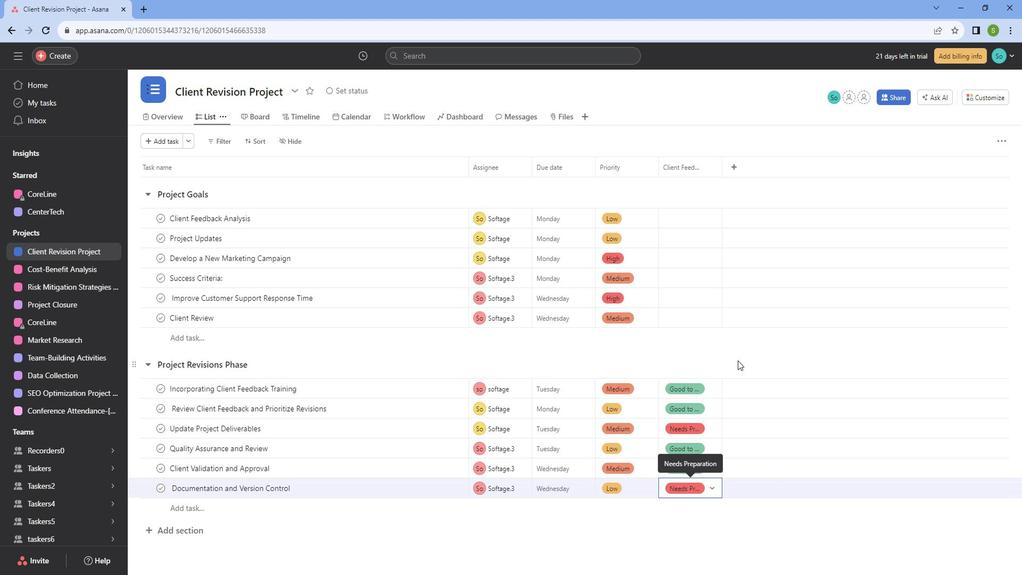 
